 Task: Move the task Develop a new online tool for online surveys and polls to the section To-Do in the project ArchiTech and sort the tasks in the project by Due Date
Action: Mouse moved to (86, 257)
Screenshot: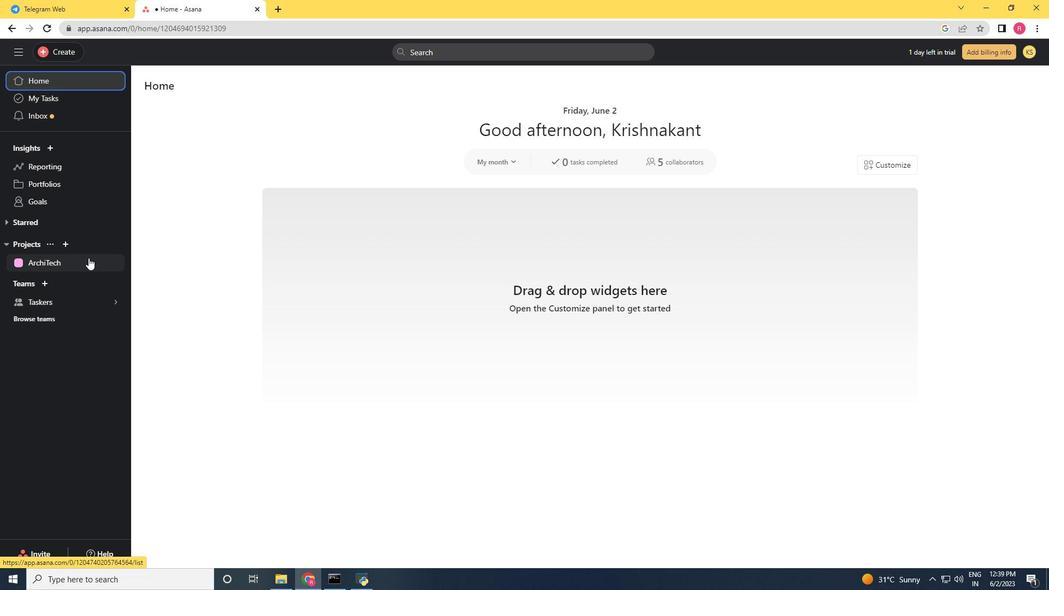 
Action: Mouse pressed left at (86, 257)
Screenshot: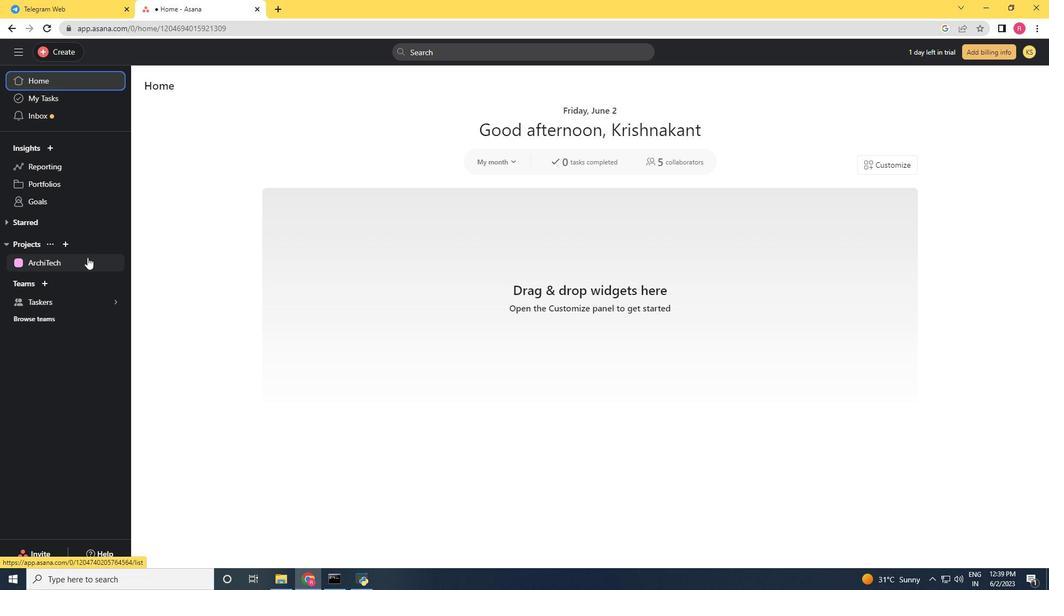 
Action: Mouse moved to (516, 371)
Screenshot: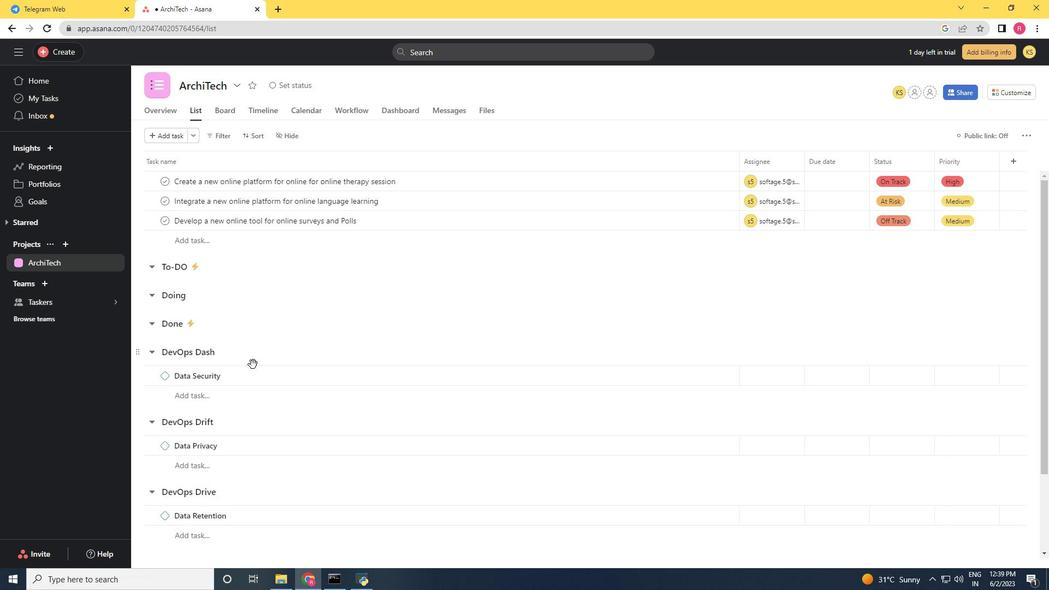 
Action: Mouse scrolled (516, 371) with delta (0, 0)
Screenshot: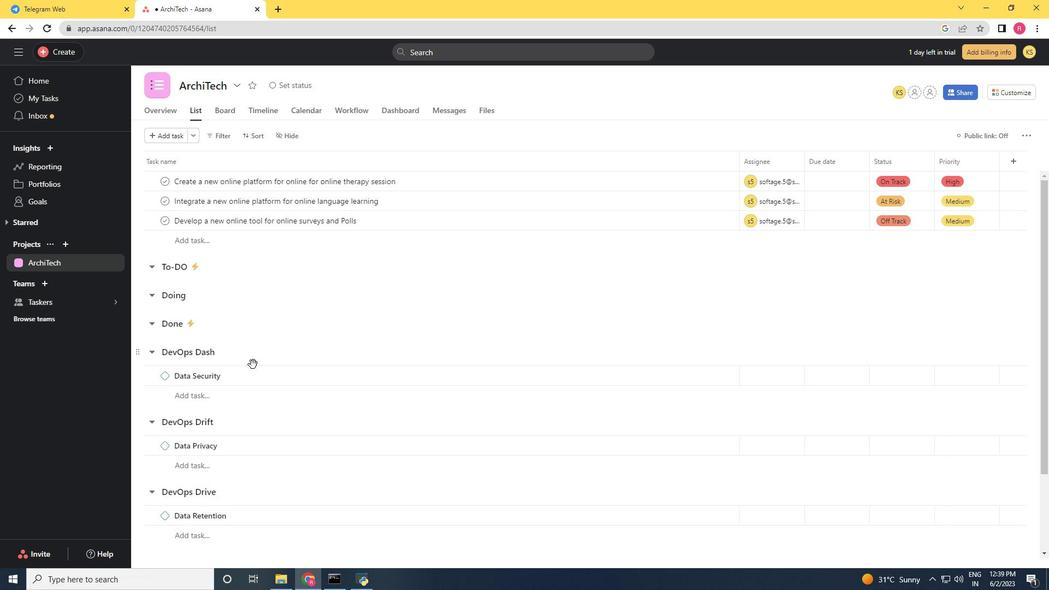 
Action: Mouse moved to (699, 256)
Screenshot: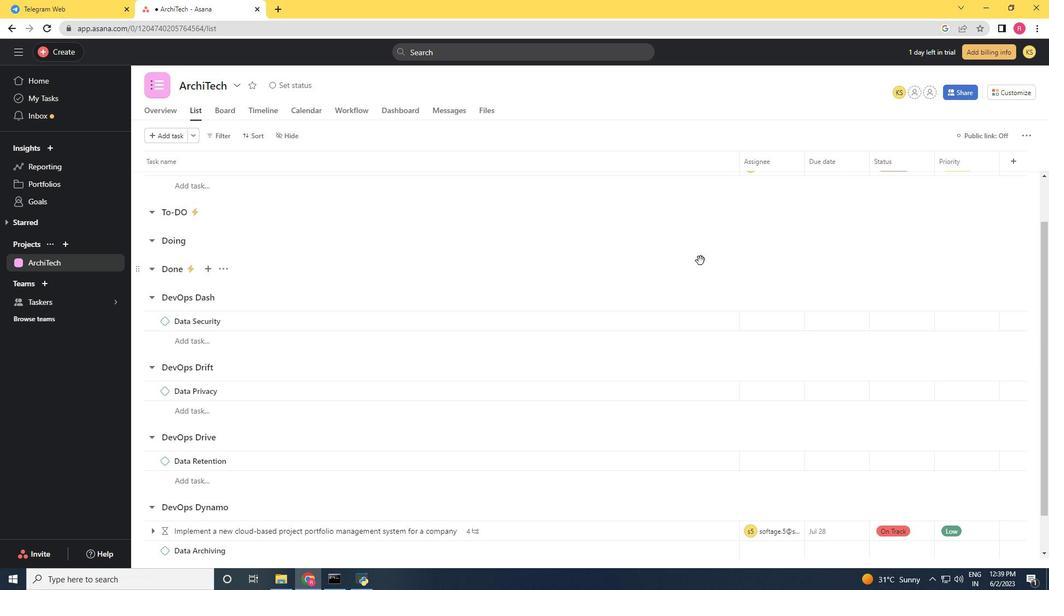 
Action: Mouse scrolled (699, 257) with delta (0, 0)
Screenshot: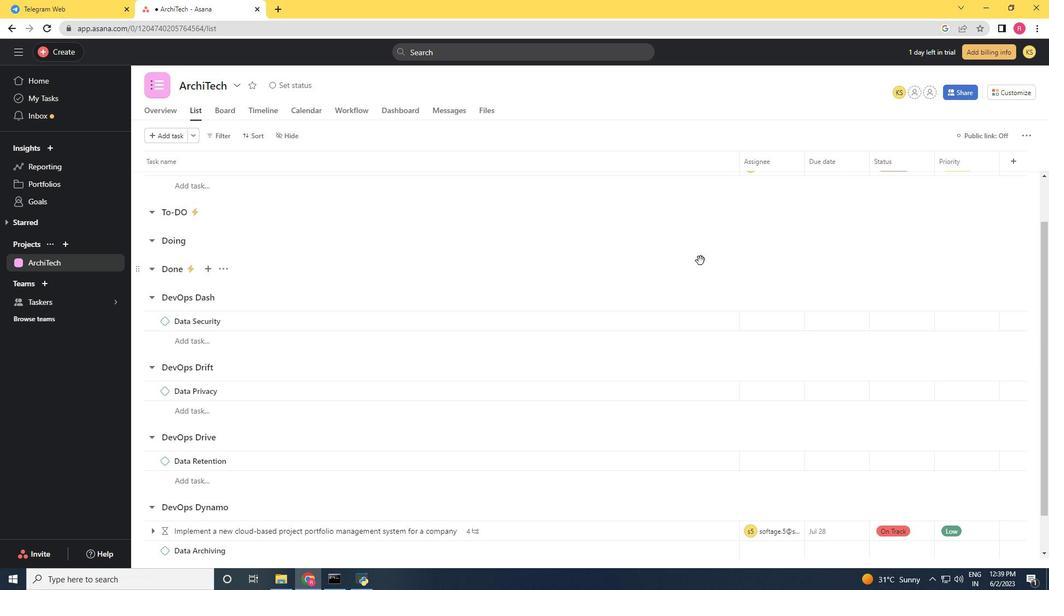 
Action: Mouse moved to (699, 254)
Screenshot: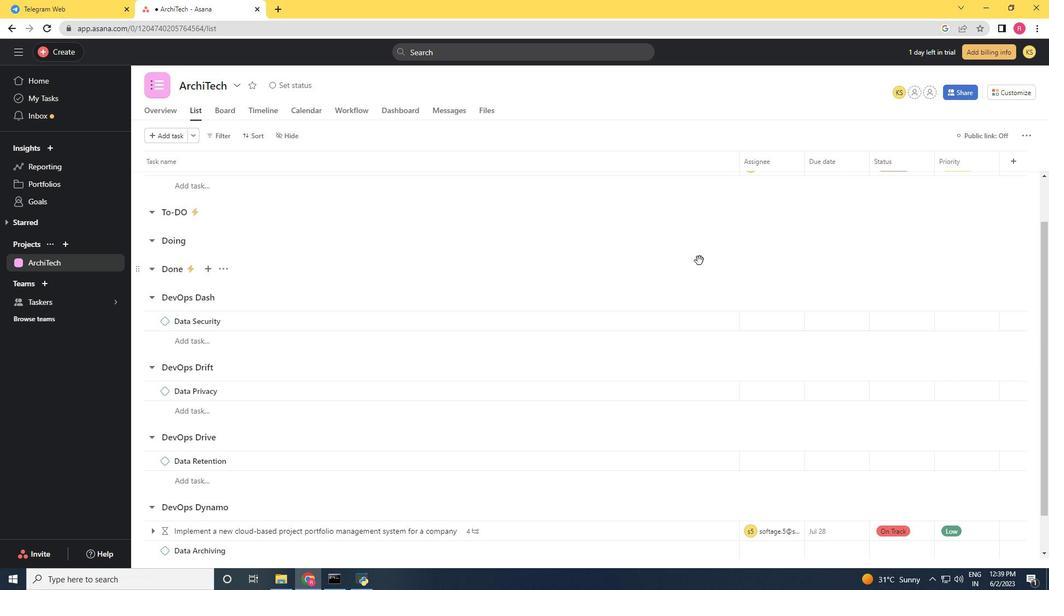 
Action: Mouse scrolled (699, 254) with delta (0, 0)
Screenshot: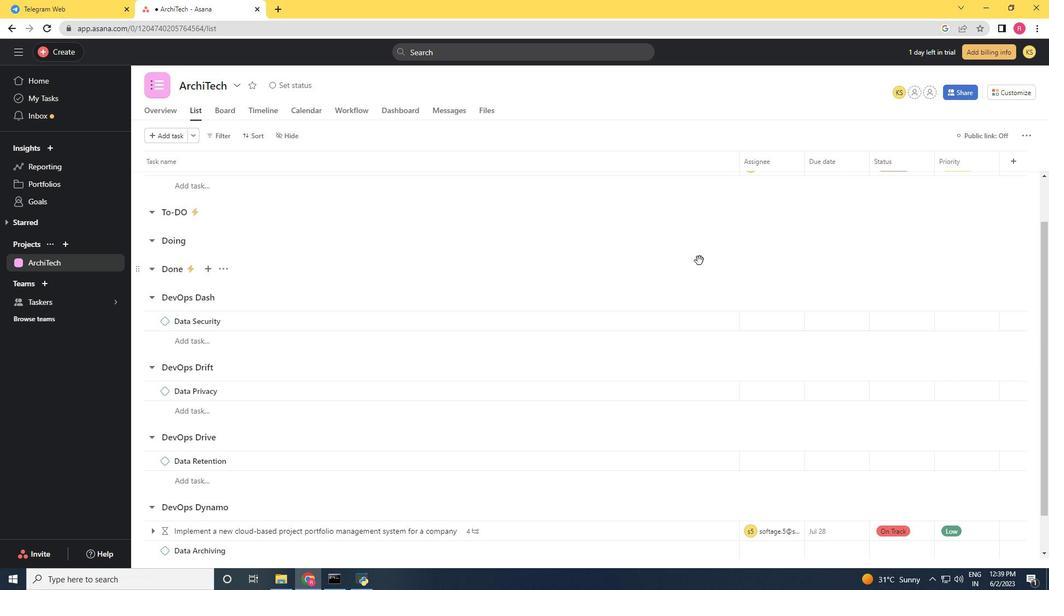 
Action: Mouse moved to (712, 217)
Screenshot: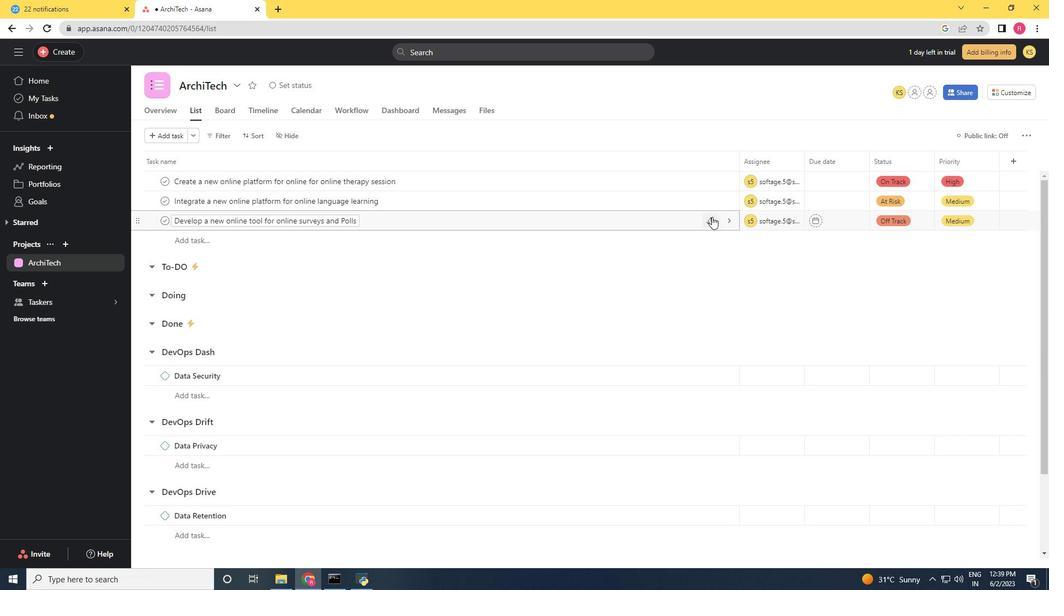
Action: Mouse pressed left at (712, 217)
Screenshot: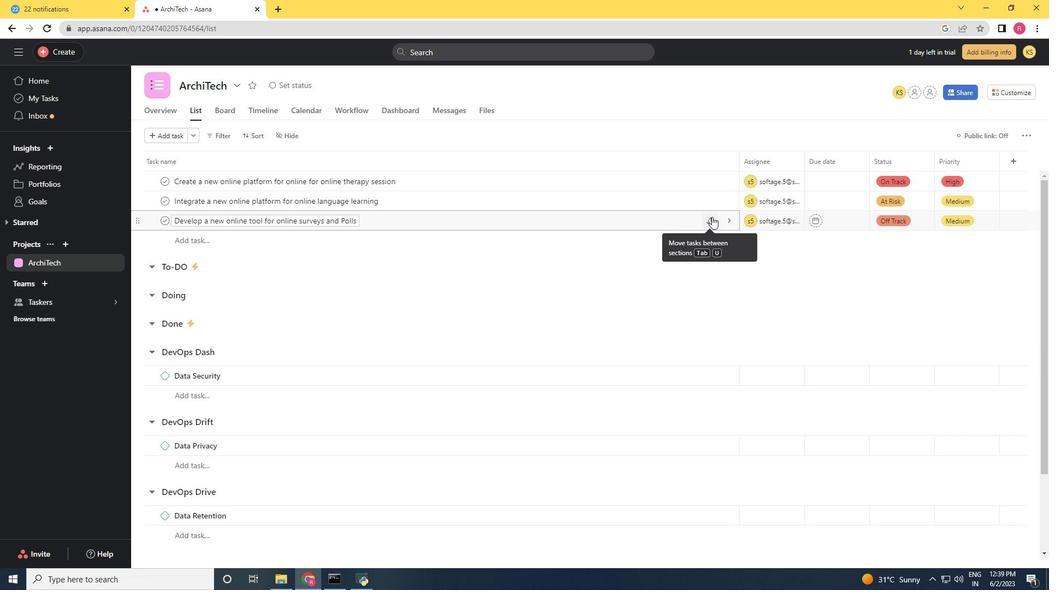 
Action: Mouse moved to (652, 278)
Screenshot: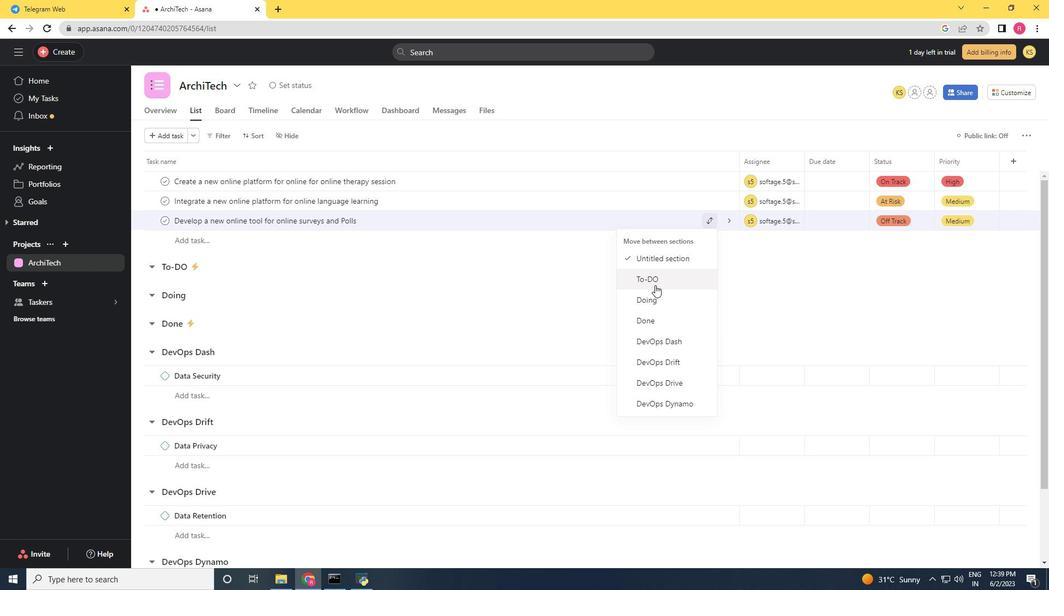 
Action: Mouse pressed left at (652, 278)
Screenshot: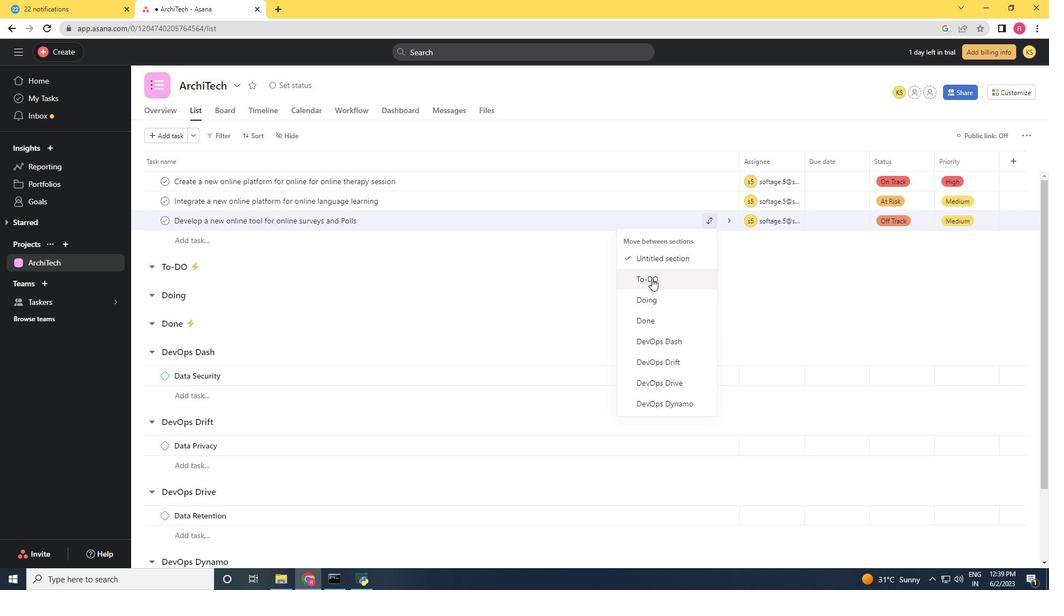 
Action: Mouse moved to (246, 135)
Screenshot: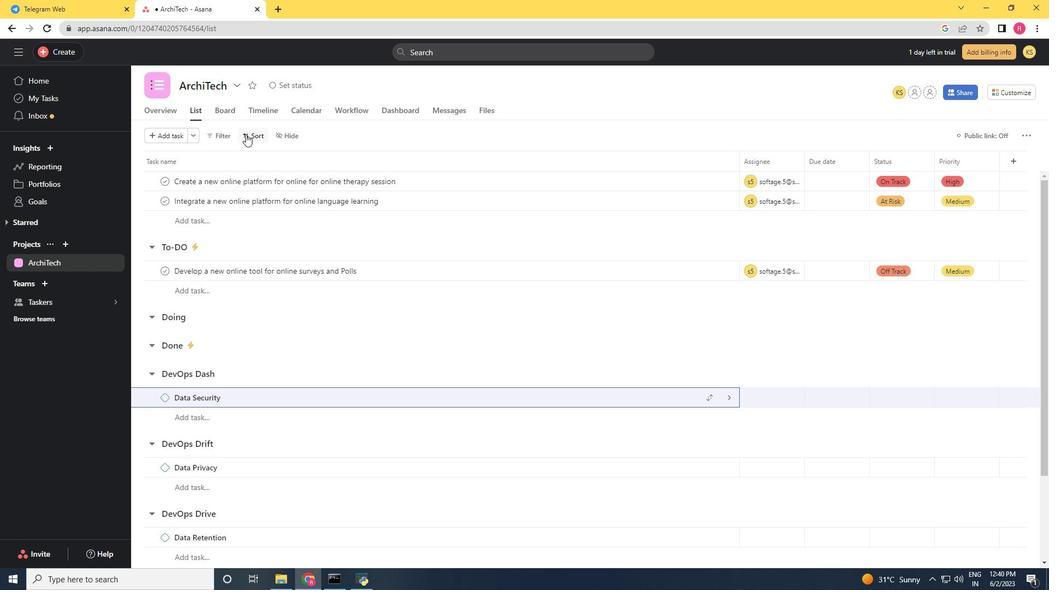 
Action: Mouse pressed left at (246, 135)
Screenshot: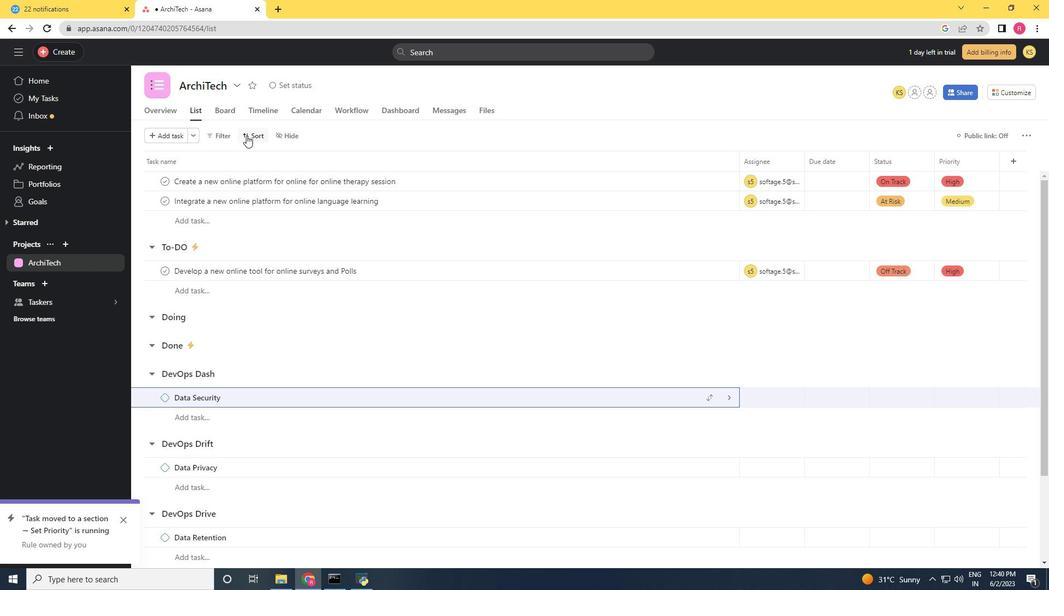 
Action: Mouse moved to (271, 208)
Screenshot: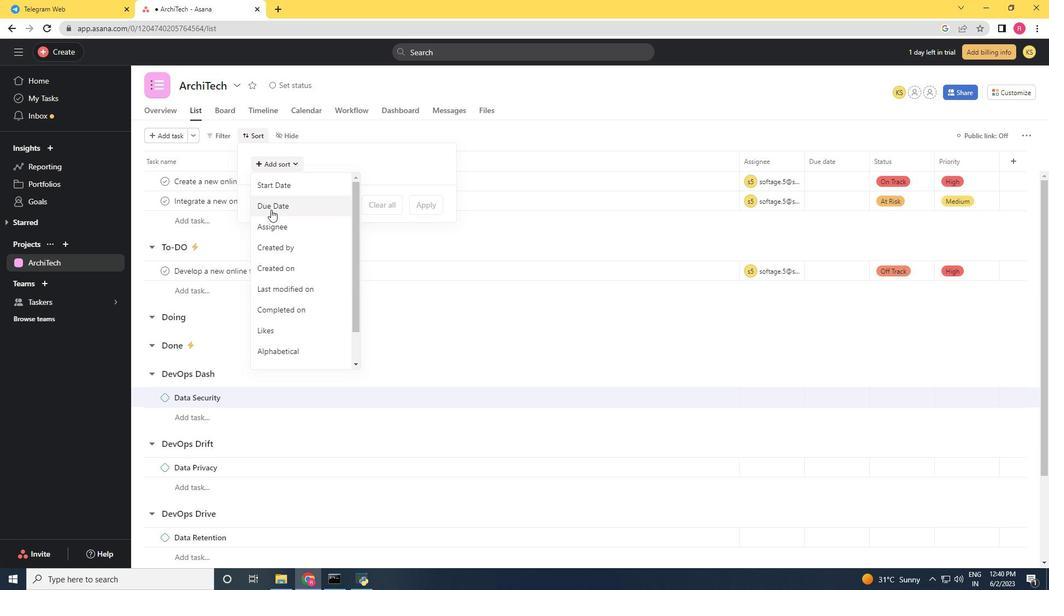 
Action: Mouse pressed left at (271, 208)
Screenshot: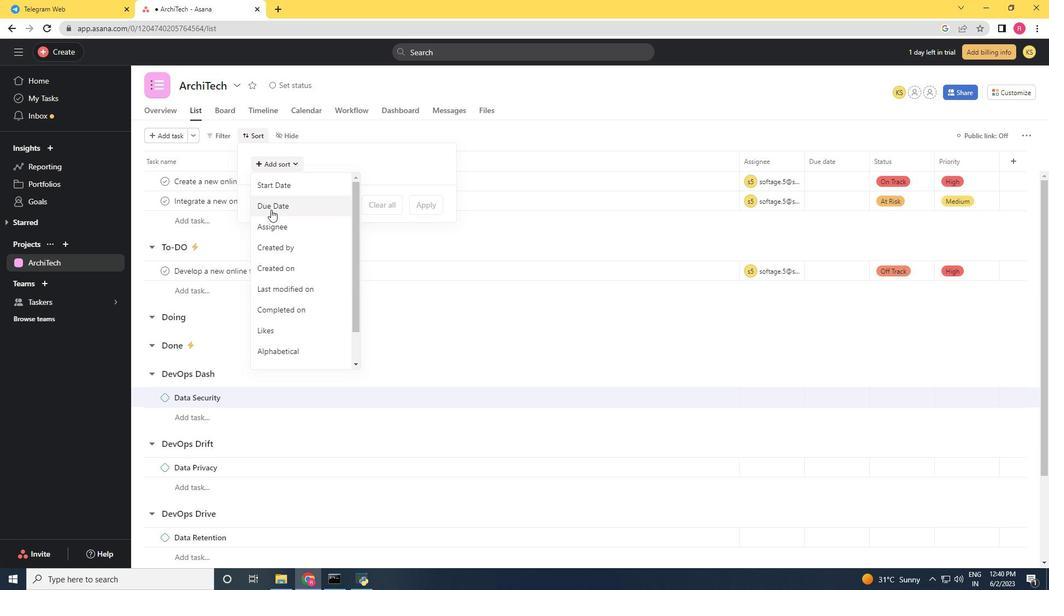 
Action: Mouse moved to (417, 248)
Screenshot: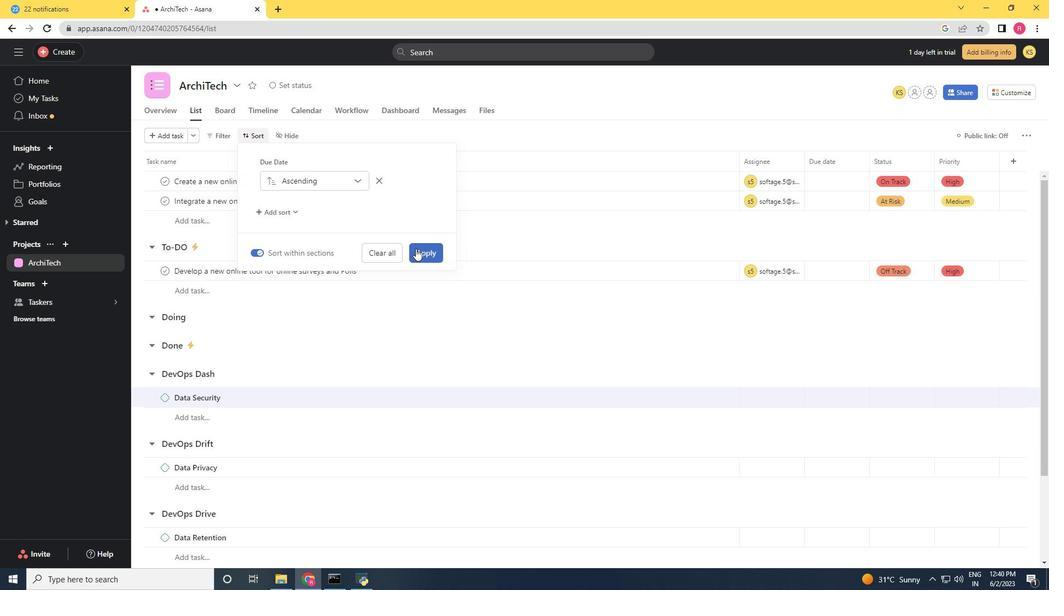 
Action: Mouse pressed left at (417, 248)
Screenshot: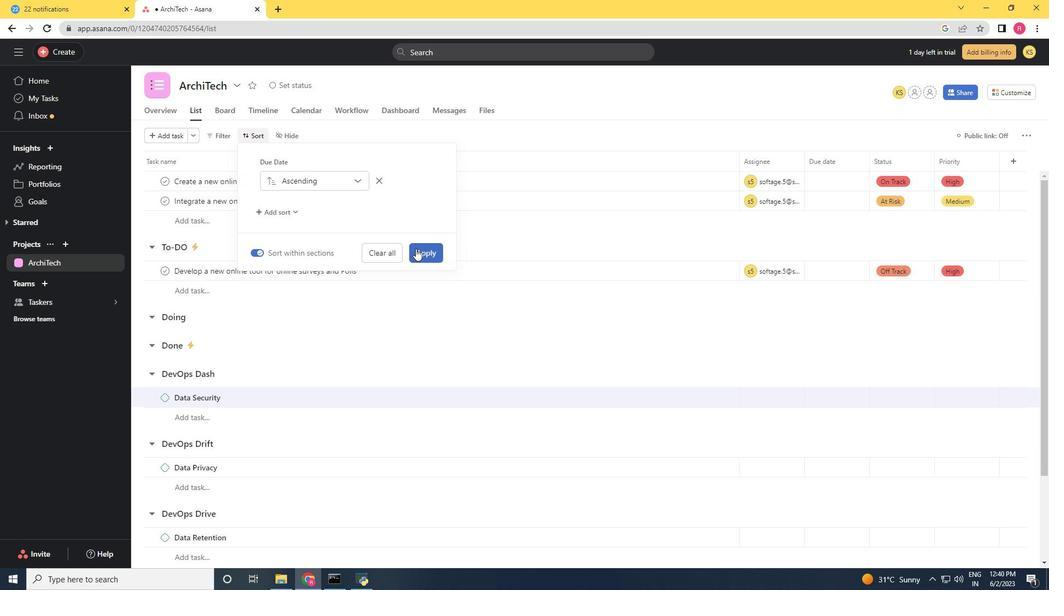
Action: Mouse moved to (388, 267)
Screenshot: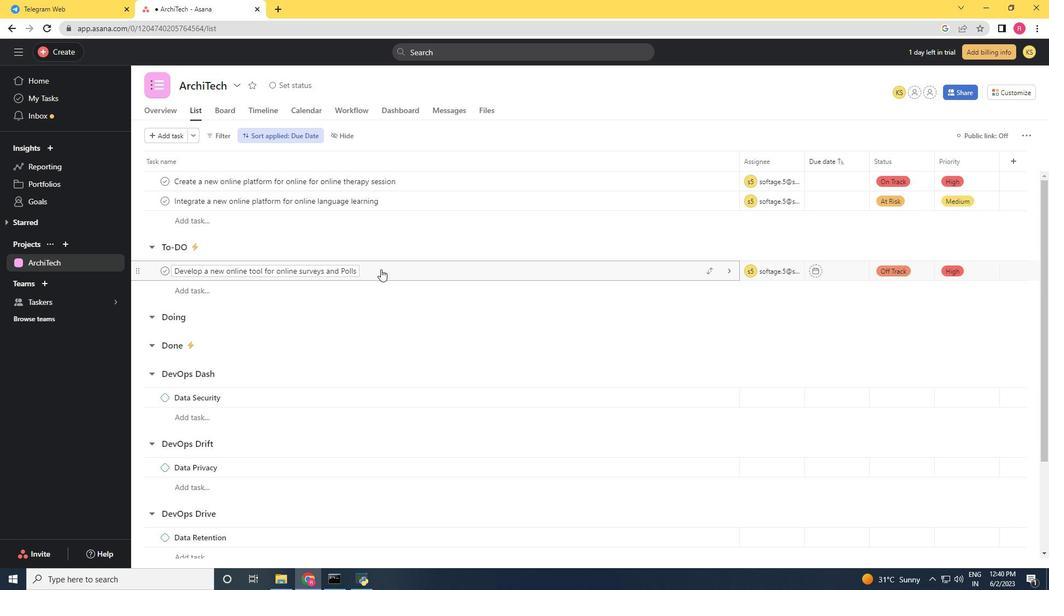 
